 Task: Look for products in the category "Jams & Jellies" from Chia Smash only.
Action: Mouse moved to (833, 293)
Screenshot: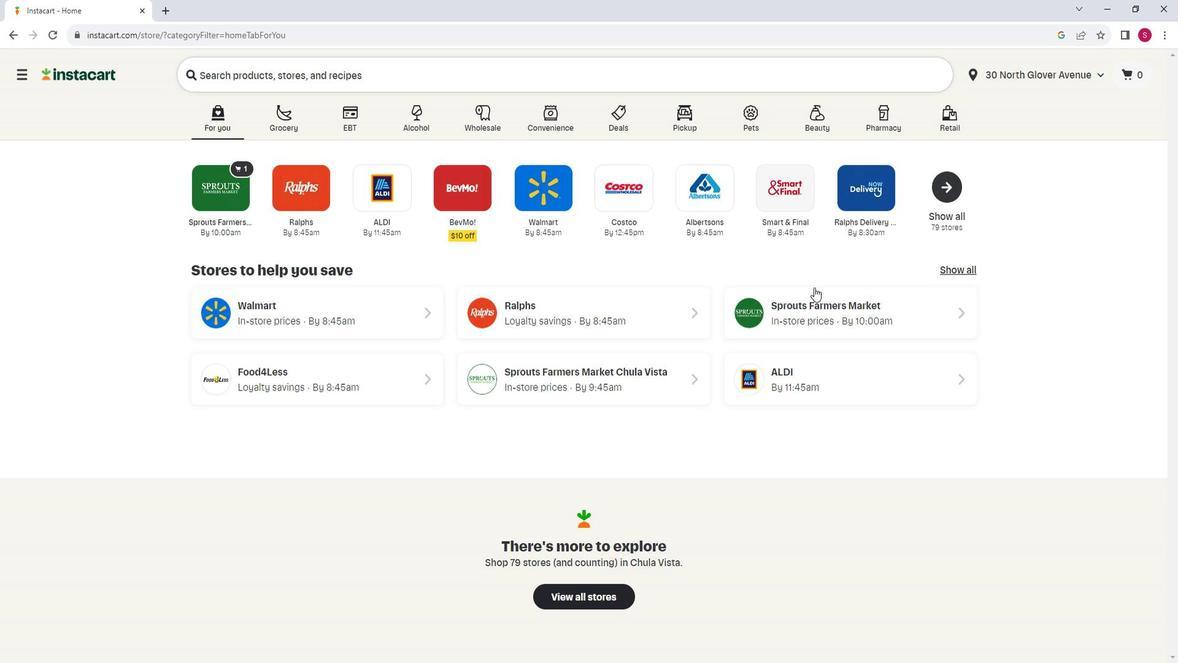 
Action: Mouse pressed left at (833, 293)
Screenshot: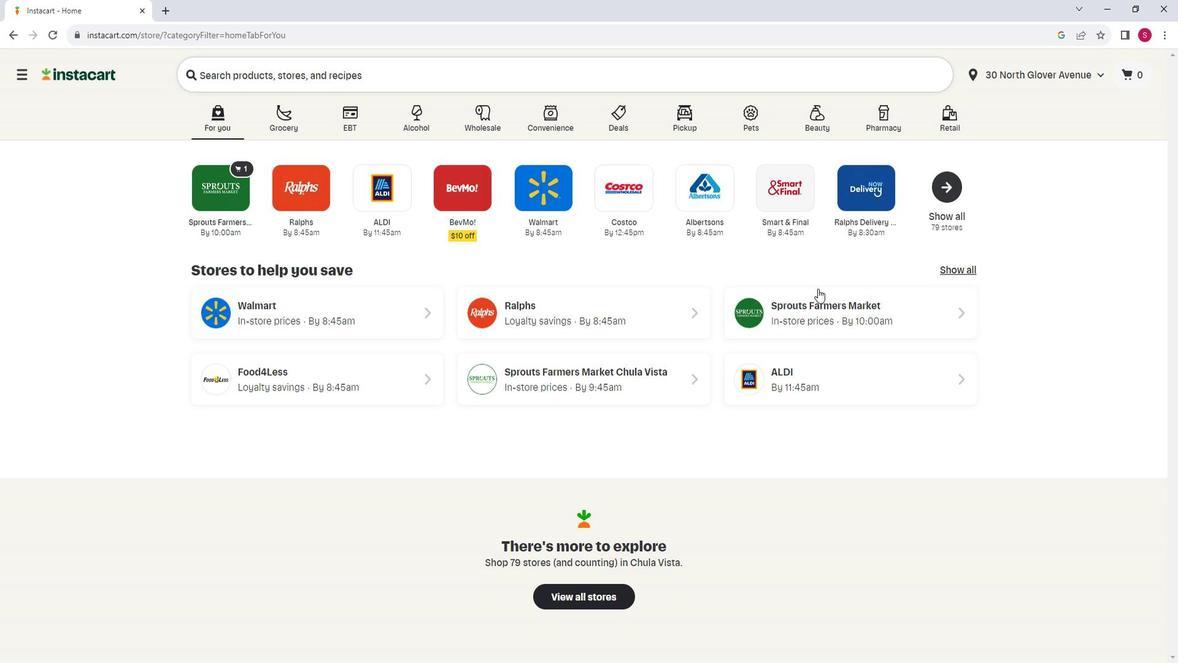 
Action: Mouse moved to (91, 399)
Screenshot: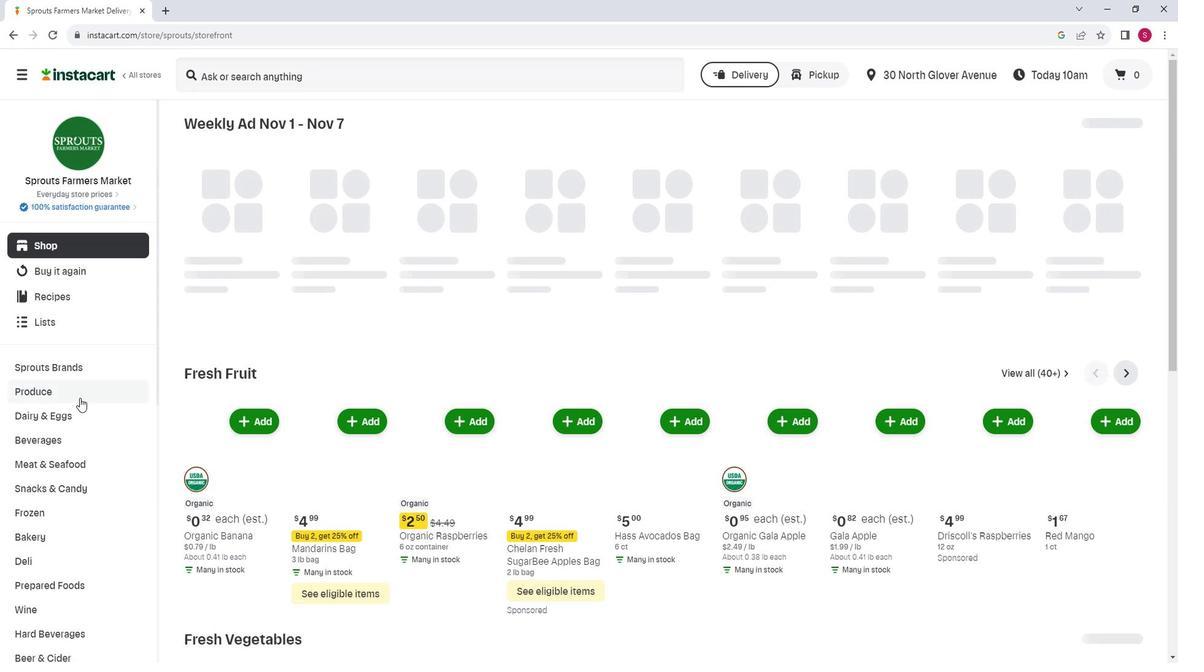 
Action: Mouse scrolled (91, 399) with delta (0, 0)
Screenshot: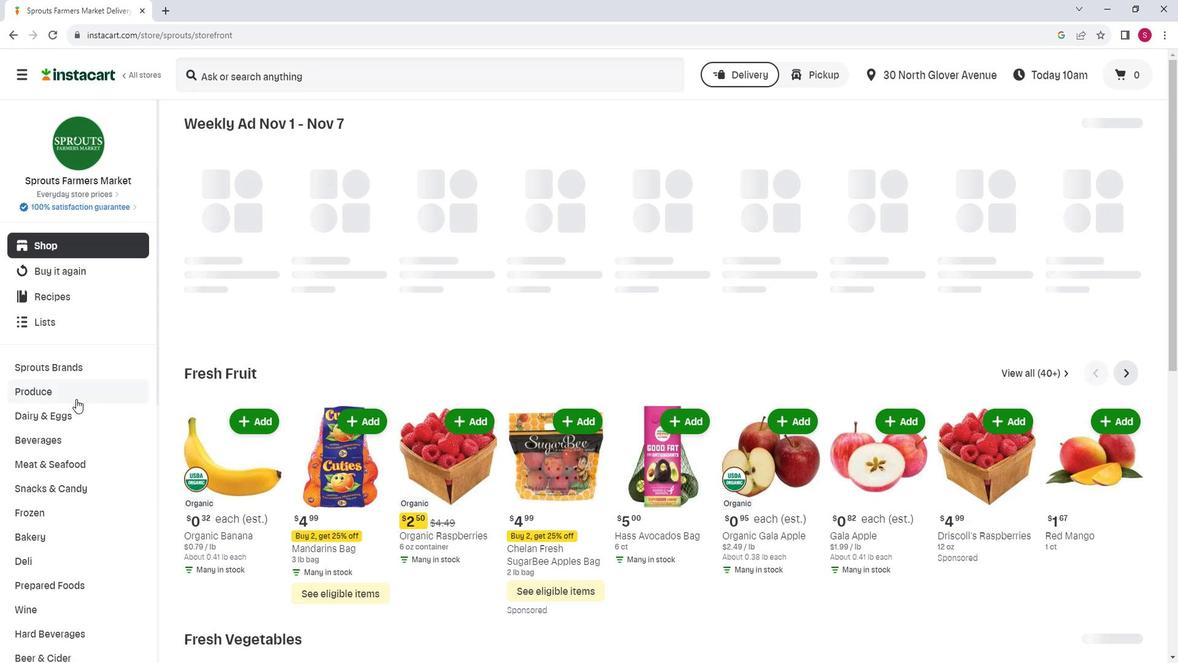 
Action: Mouse moved to (91, 399)
Screenshot: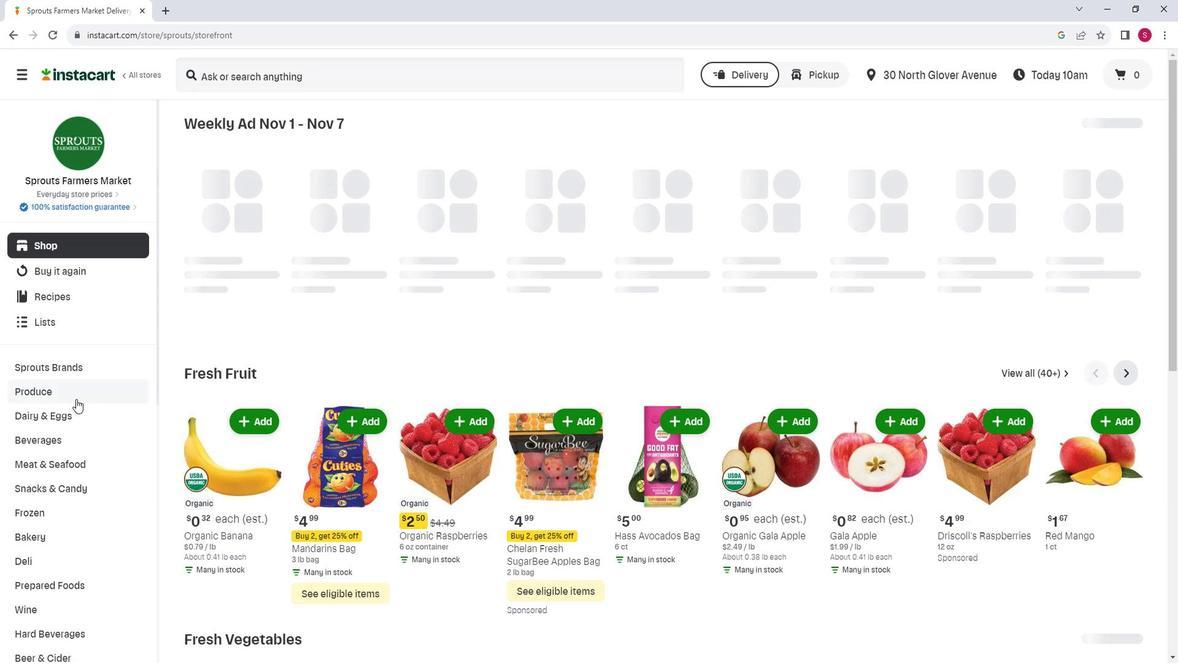 
Action: Mouse scrolled (91, 399) with delta (0, 0)
Screenshot: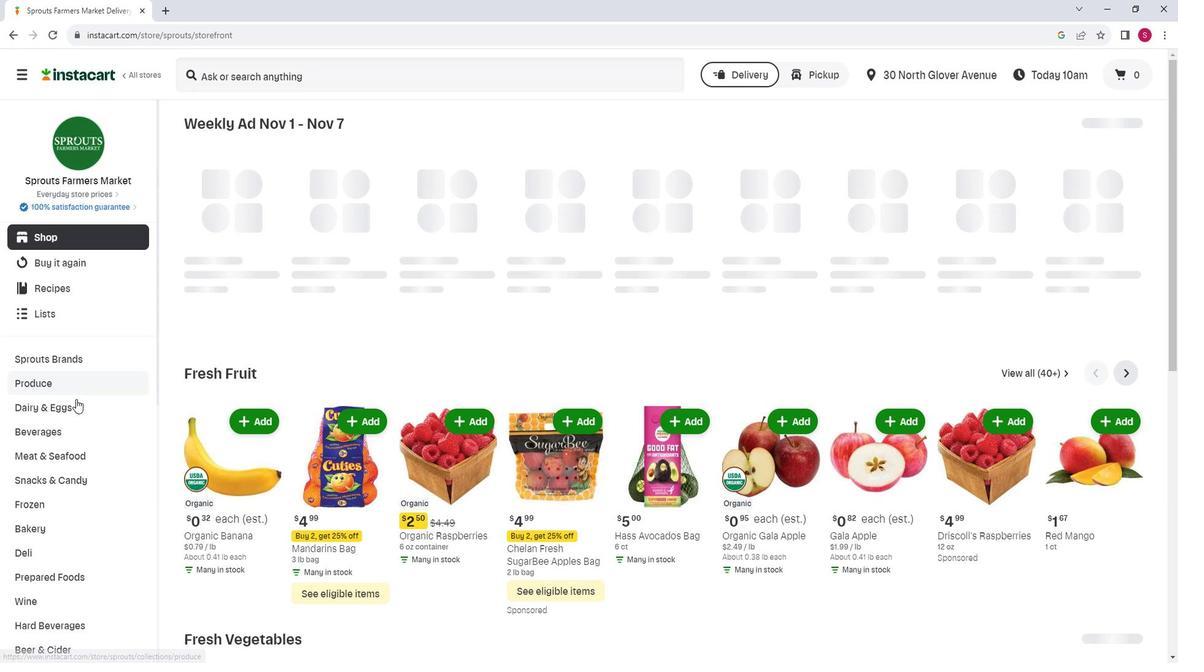 
Action: Mouse moved to (68, 616)
Screenshot: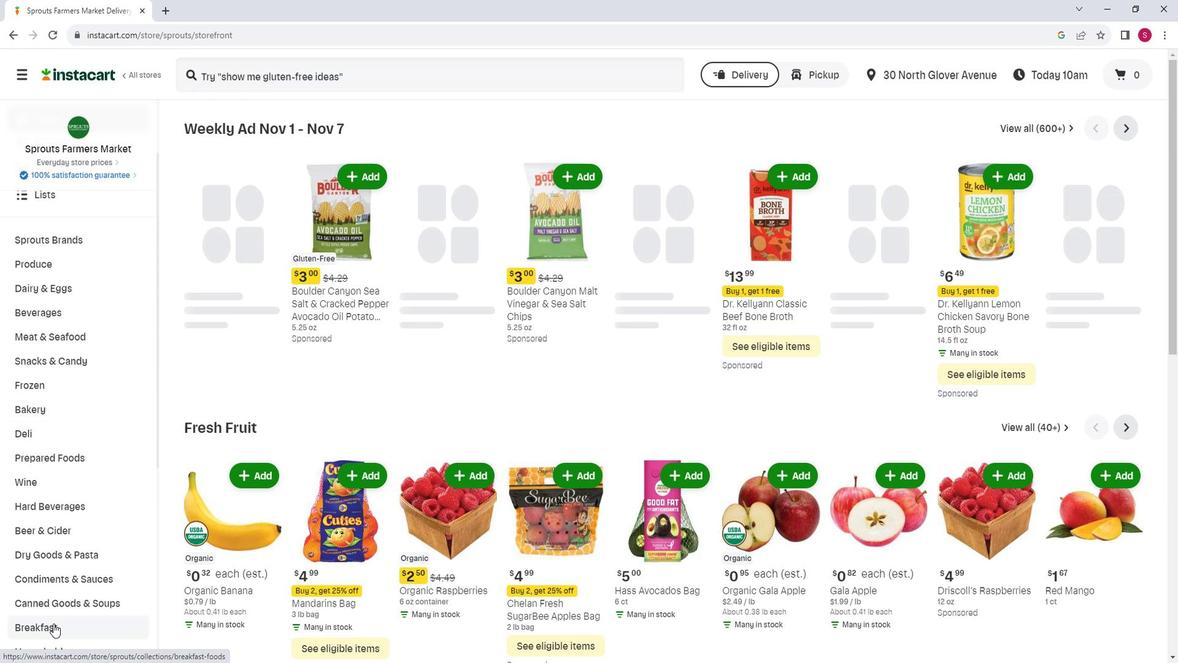 
Action: Mouse pressed left at (68, 616)
Screenshot: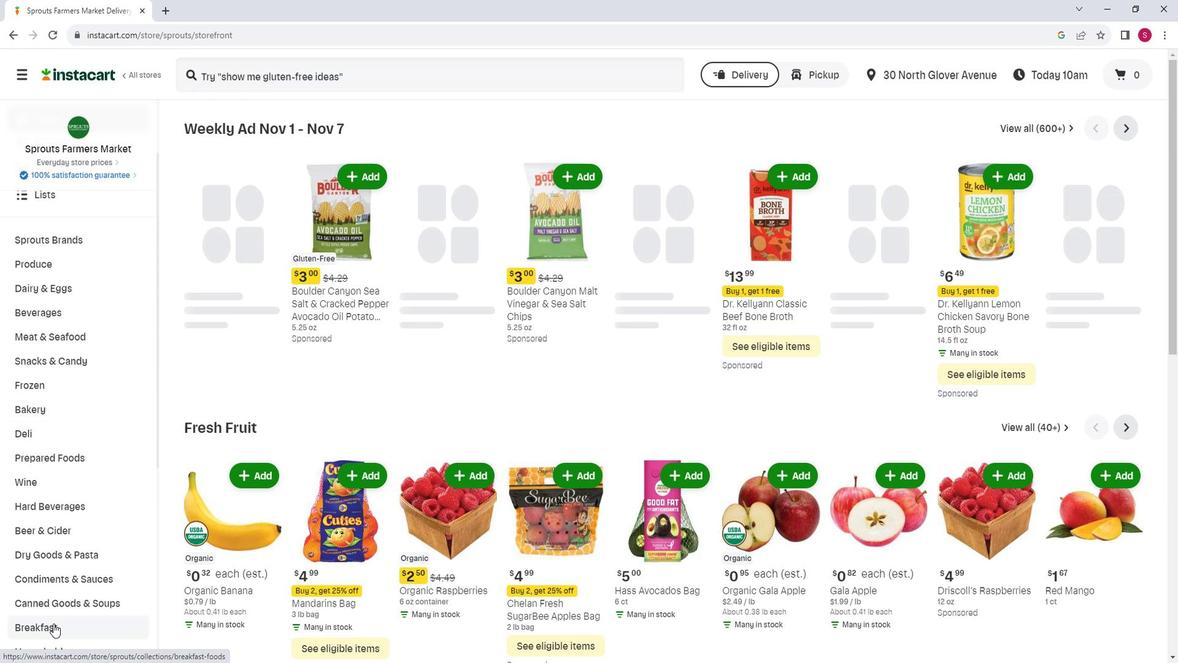 
Action: Mouse moved to (744, 170)
Screenshot: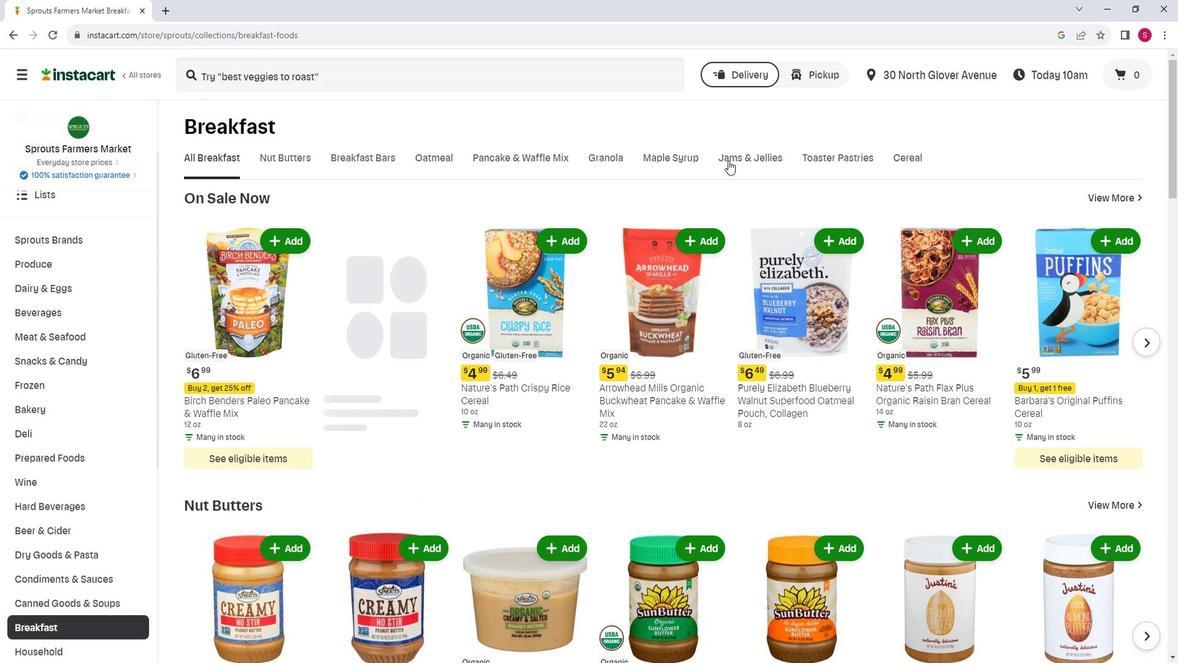 
Action: Mouse pressed left at (744, 170)
Screenshot: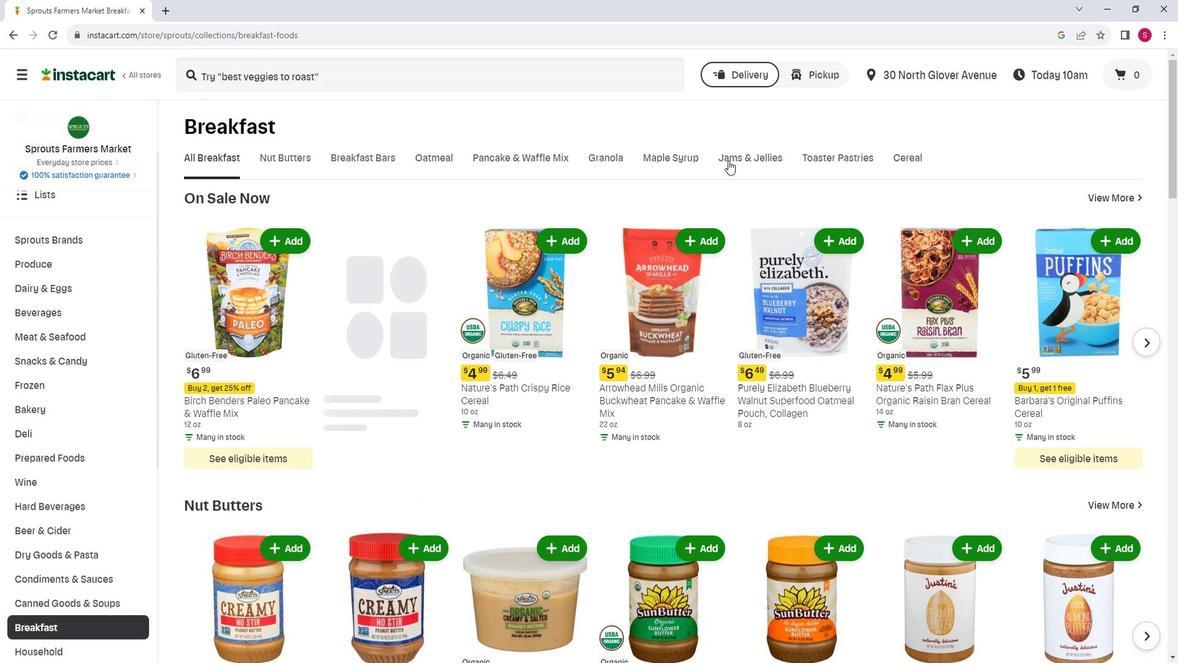 
Action: Mouse moved to (328, 224)
Screenshot: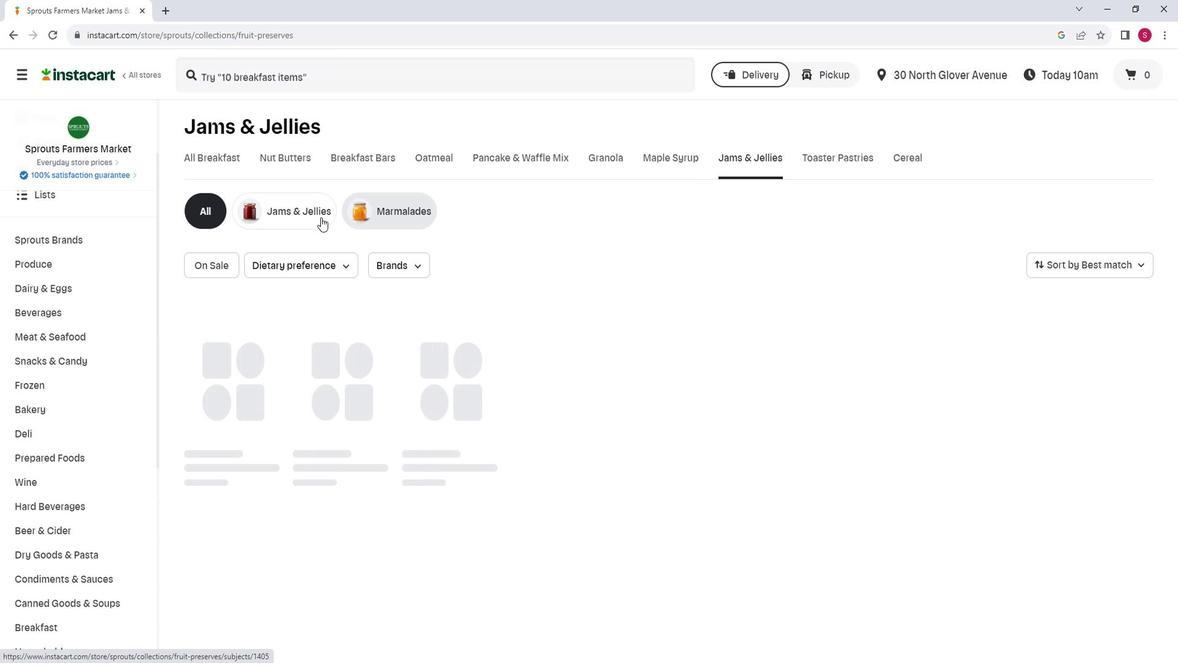 
Action: Mouse pressed left at (328, 224)
Screenshot: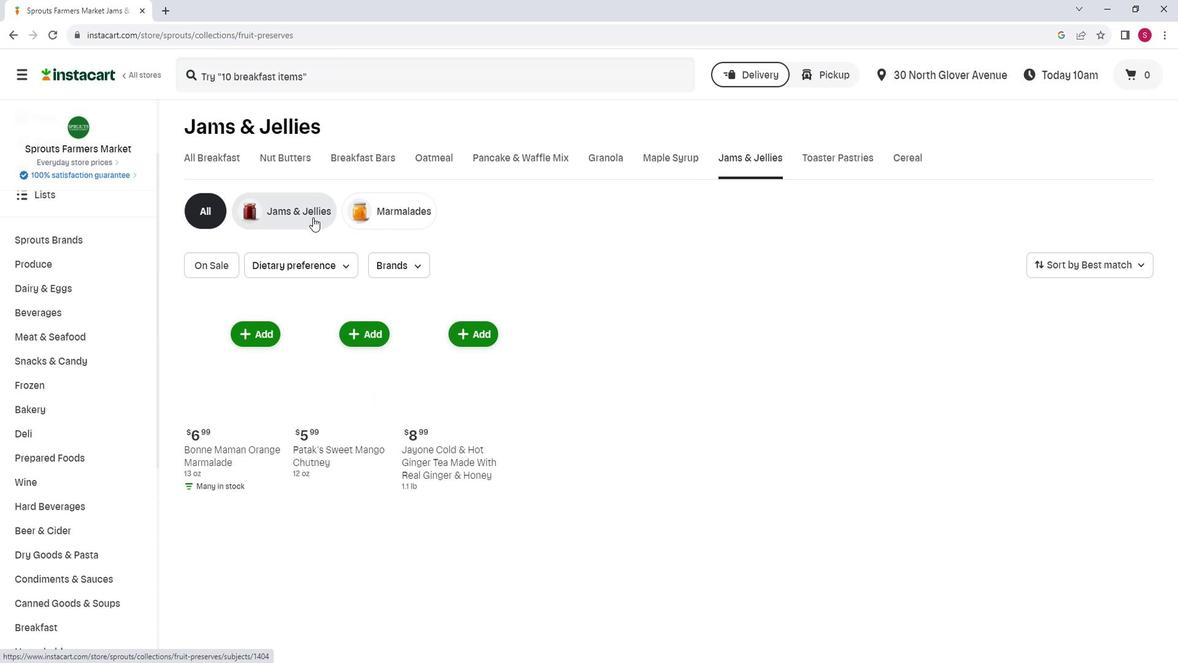 
Action: Mouse moved to (427, 280)
Screenshot: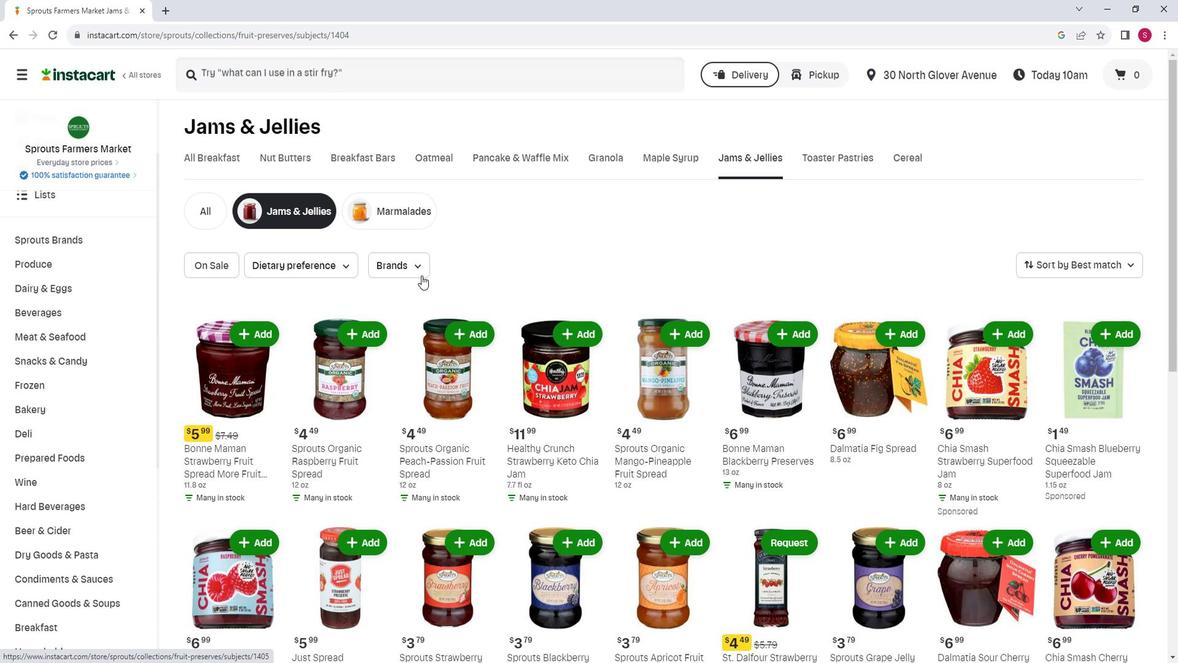 
Action: Mouse pressed left at (427, 280)
Screenshot: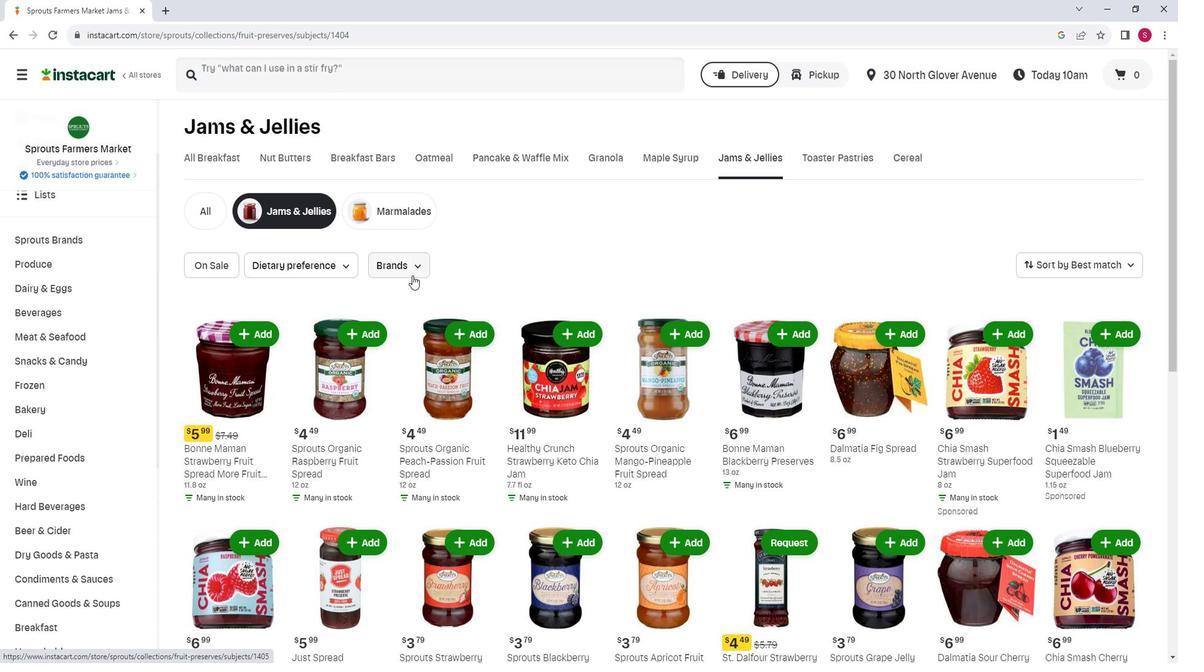 
Action: Mouse moved to (453, 424)
Screenshot: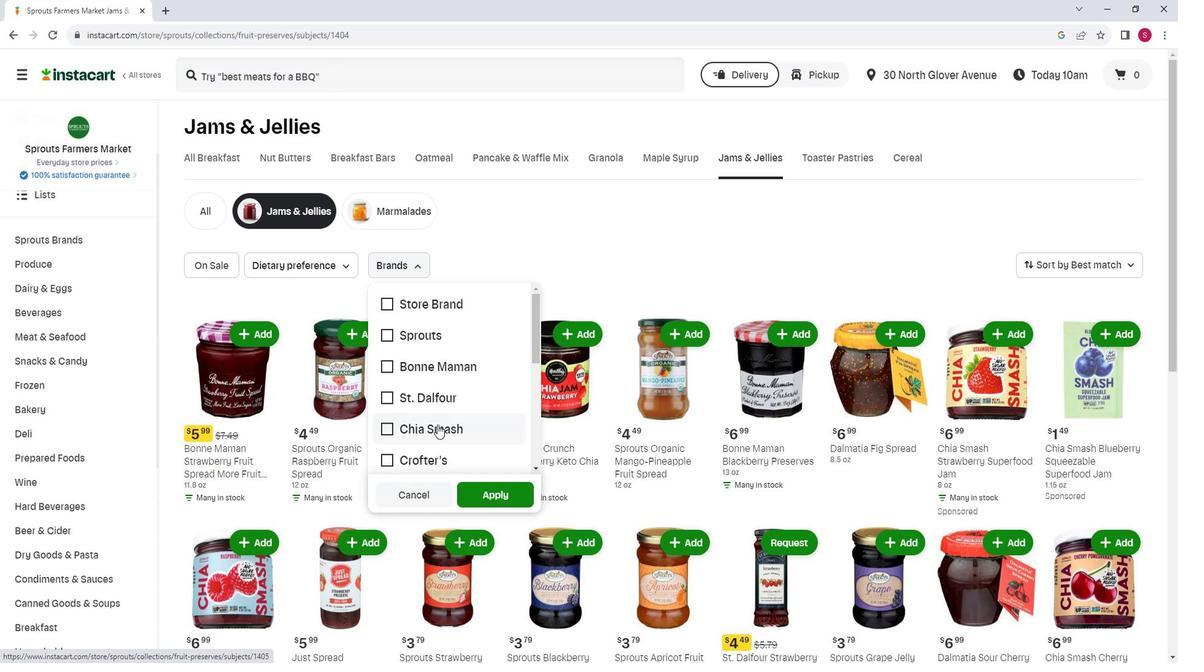 
Action: Mouse pressed left at (453, 424)
Screenshot: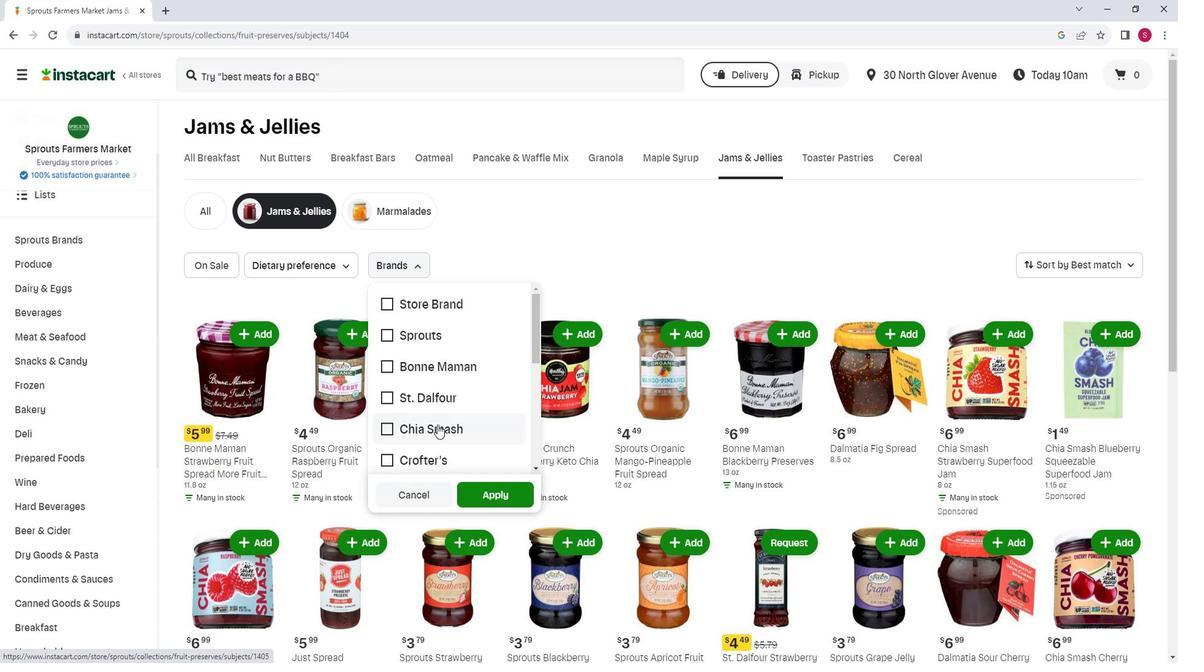 
Action: Mouse moved to (491, 489)
Screenshot: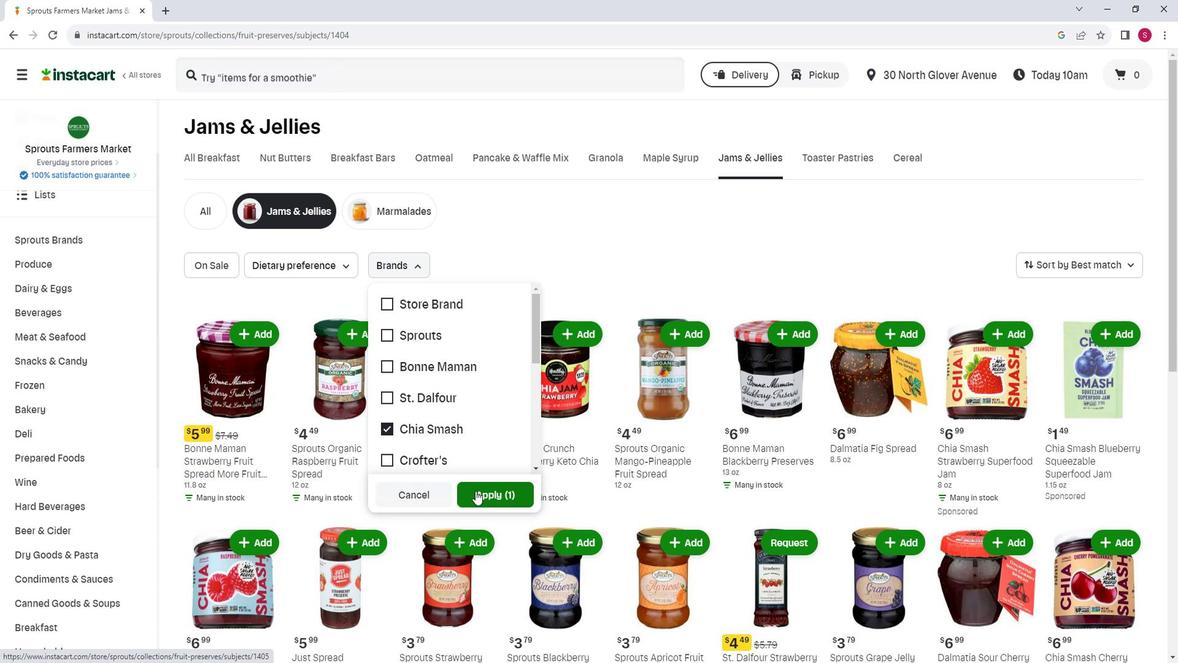 
Action: Mouse pressed left at (491, 489)
Screenshot: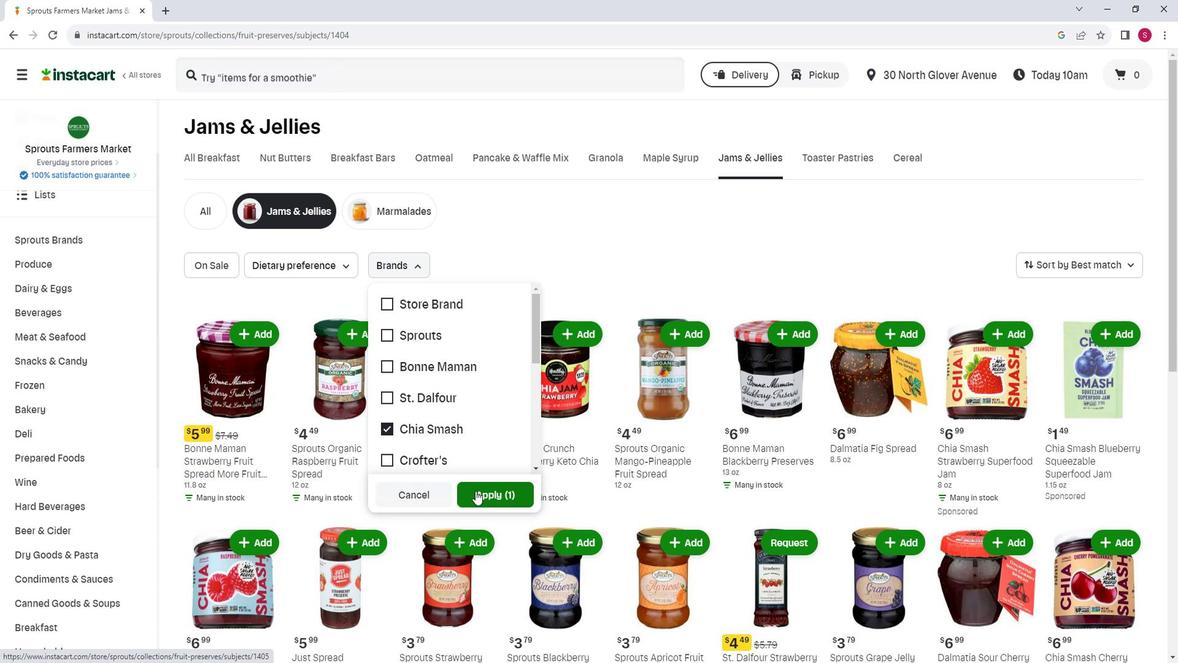 
Action: Mouse moved to (578, 419)
Screenshot: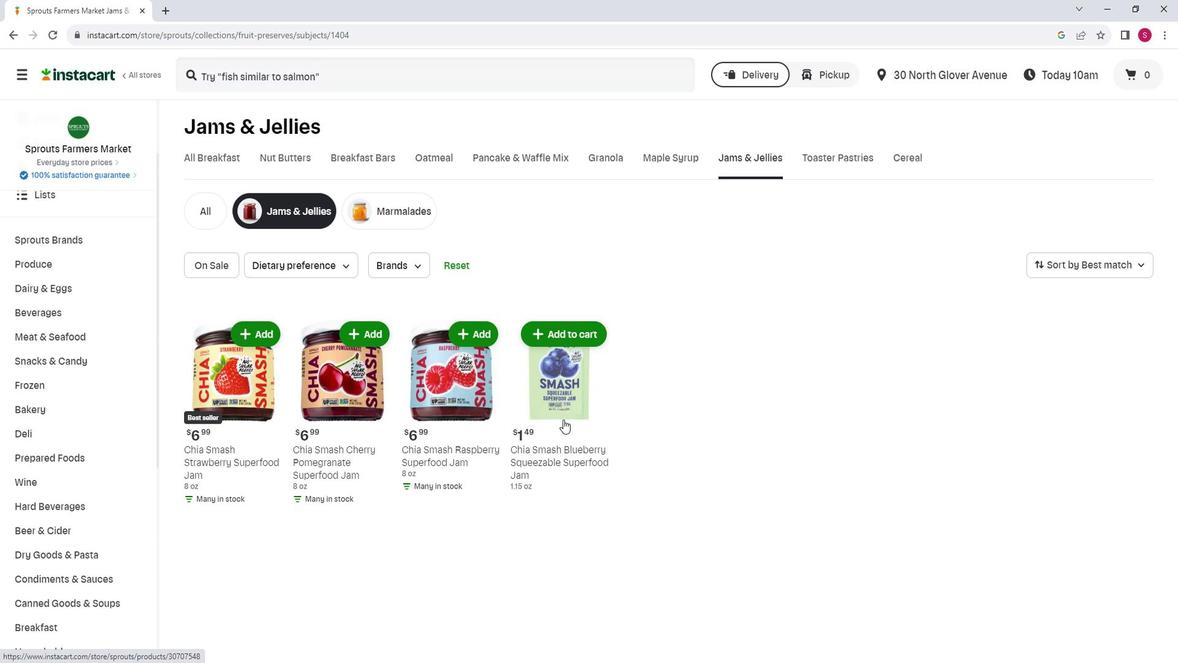 
